 Task: Change the search engine used in the address bar to Bing.
Action: Mouse moved to (1352, 50)
Screenshot: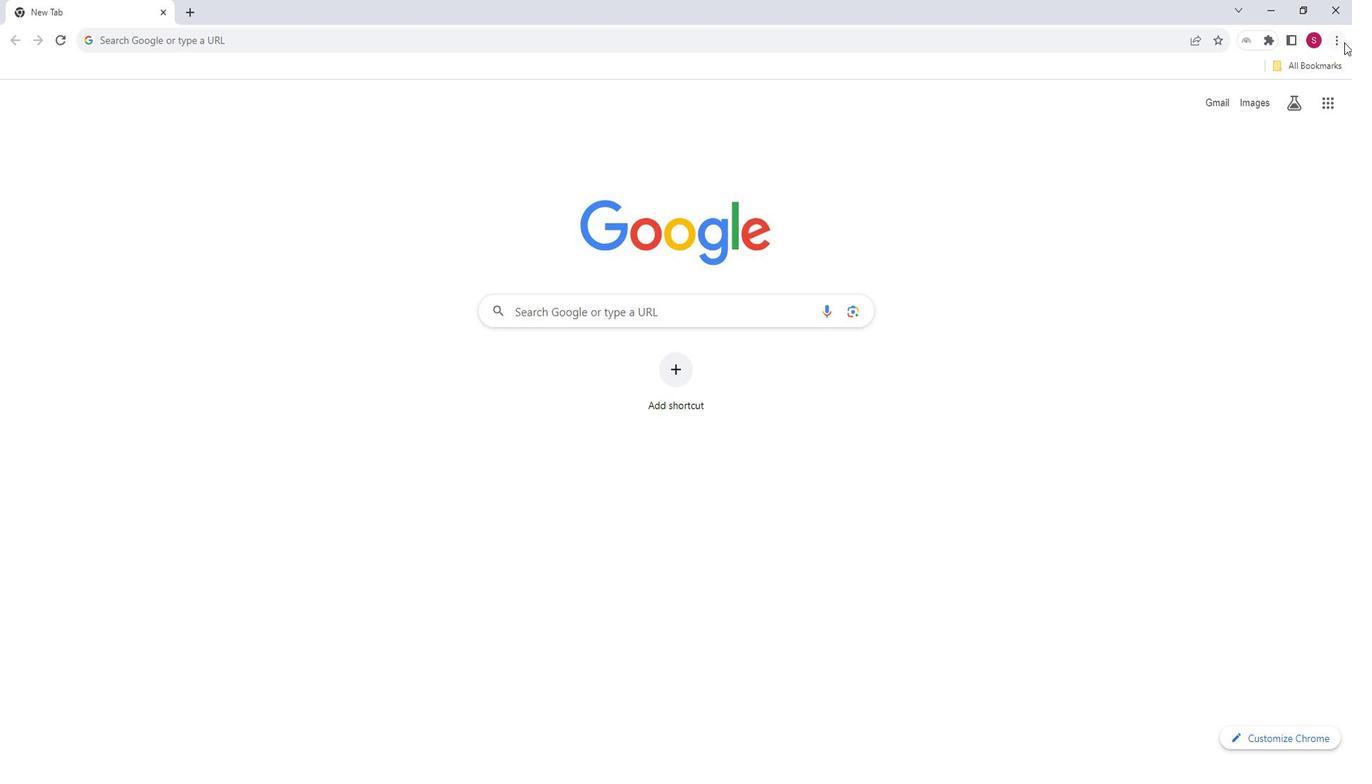 
Action: Mouse pressed left at (1352, 50)
Screenshot: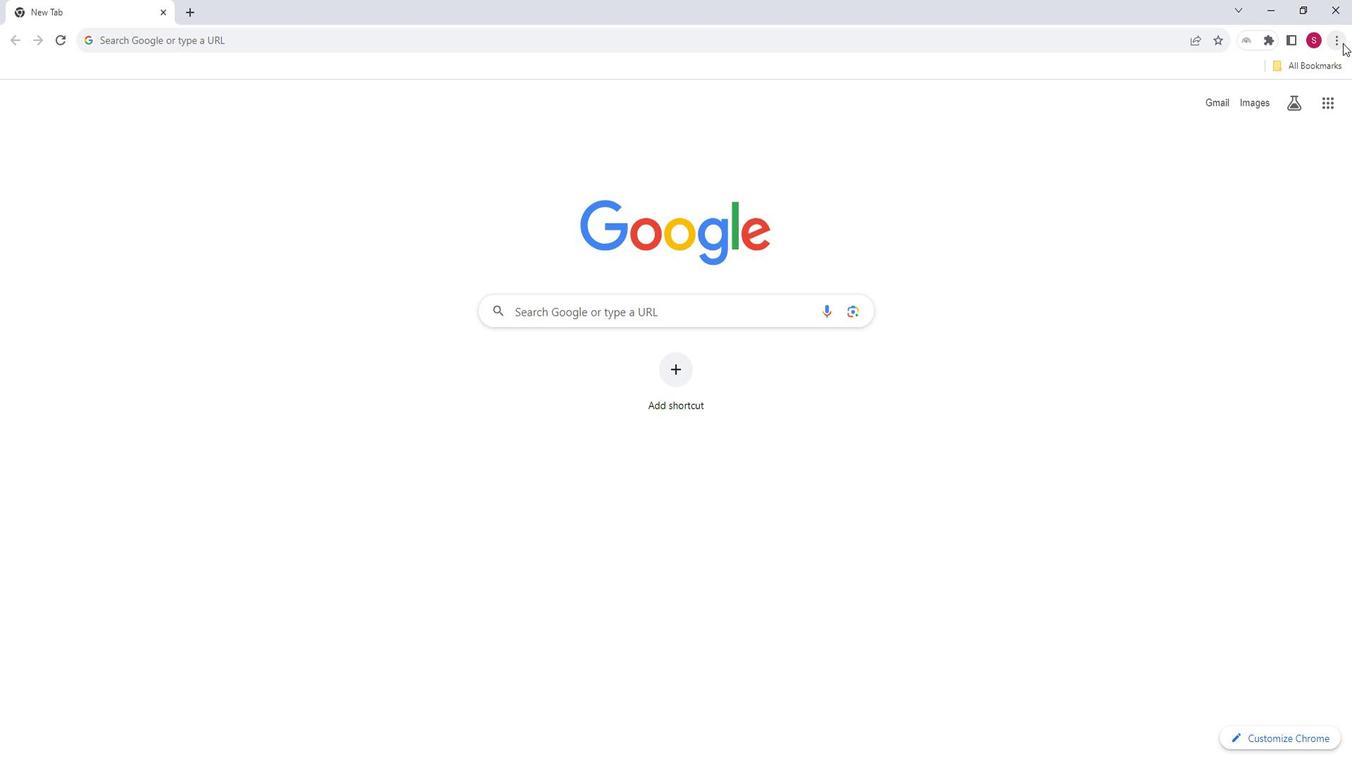 
Action: Mouse moved to (1183, 301)
Screenshot: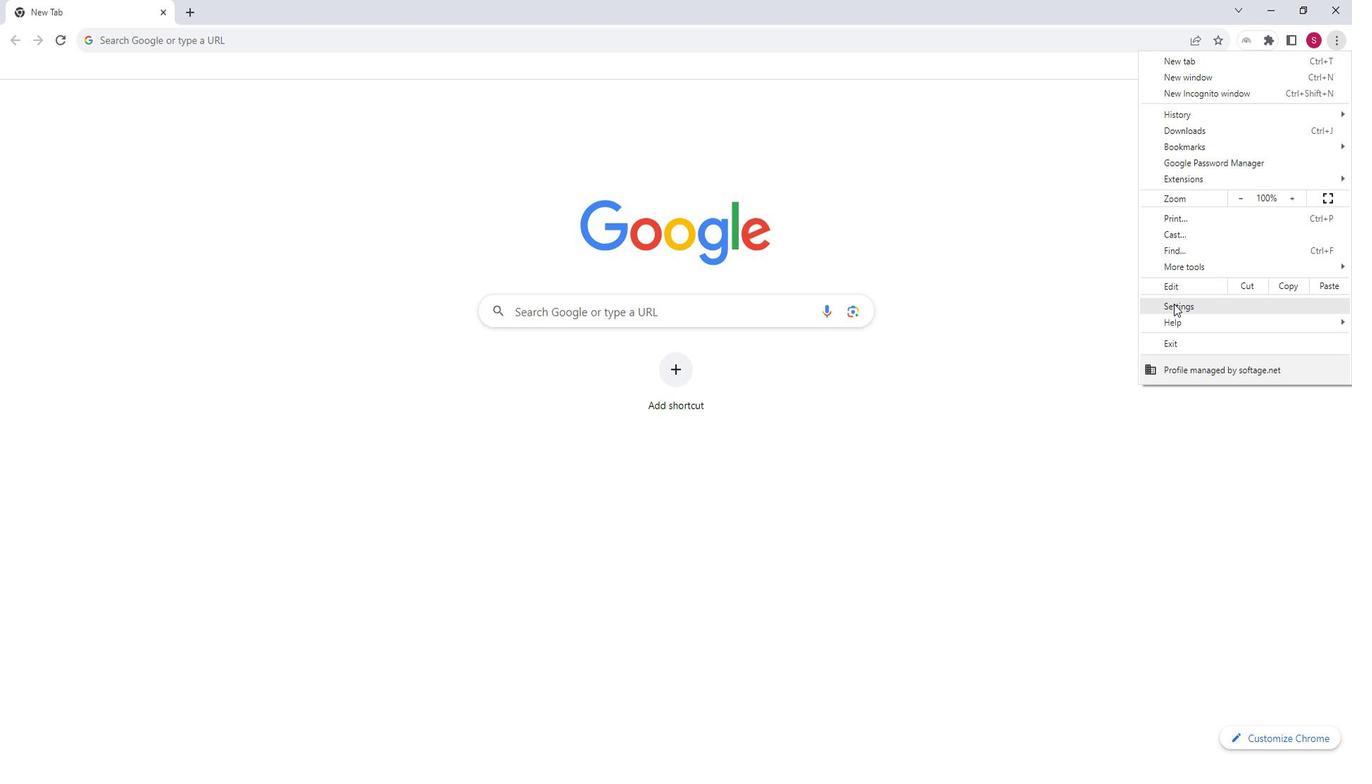 
Action: Mouse pressed left at (1183, 301)
Screenshot: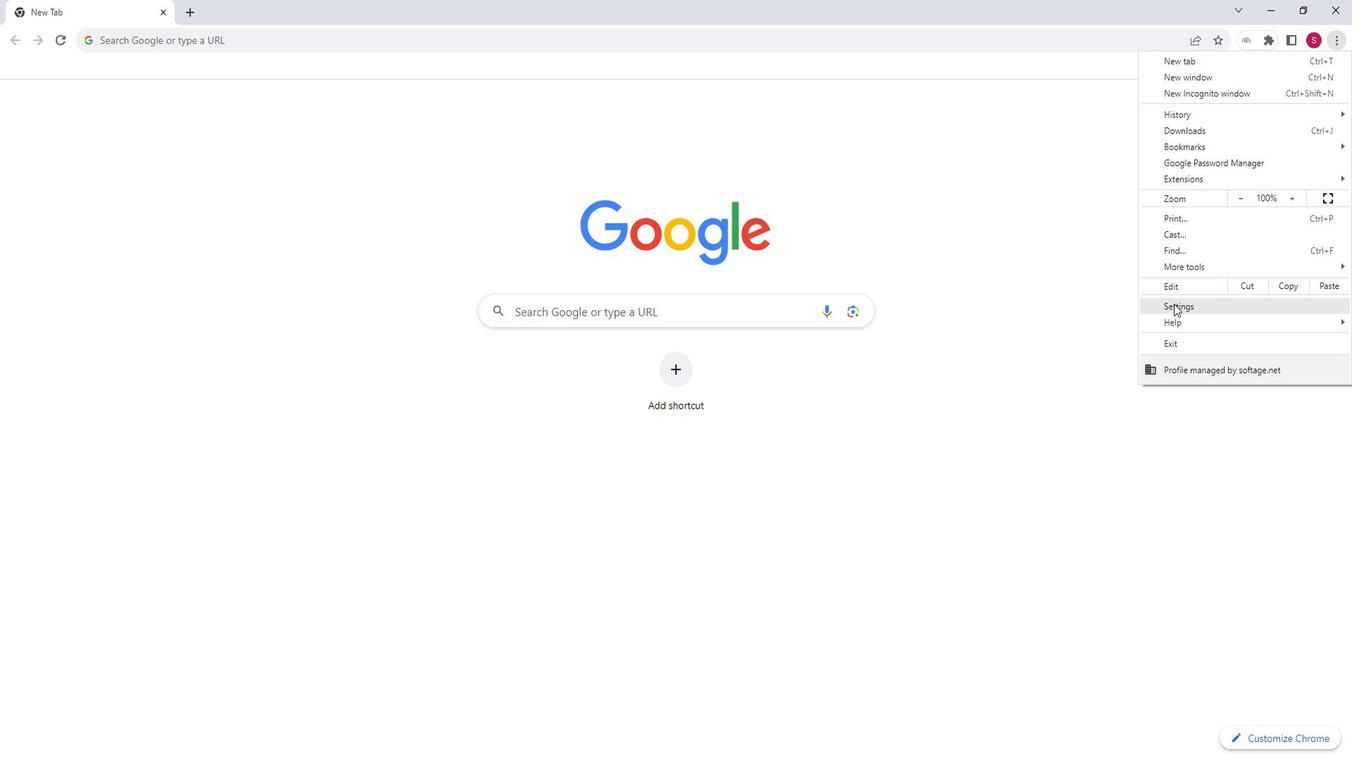 
Action: Mouse moved to (119, 260)
Screenshot: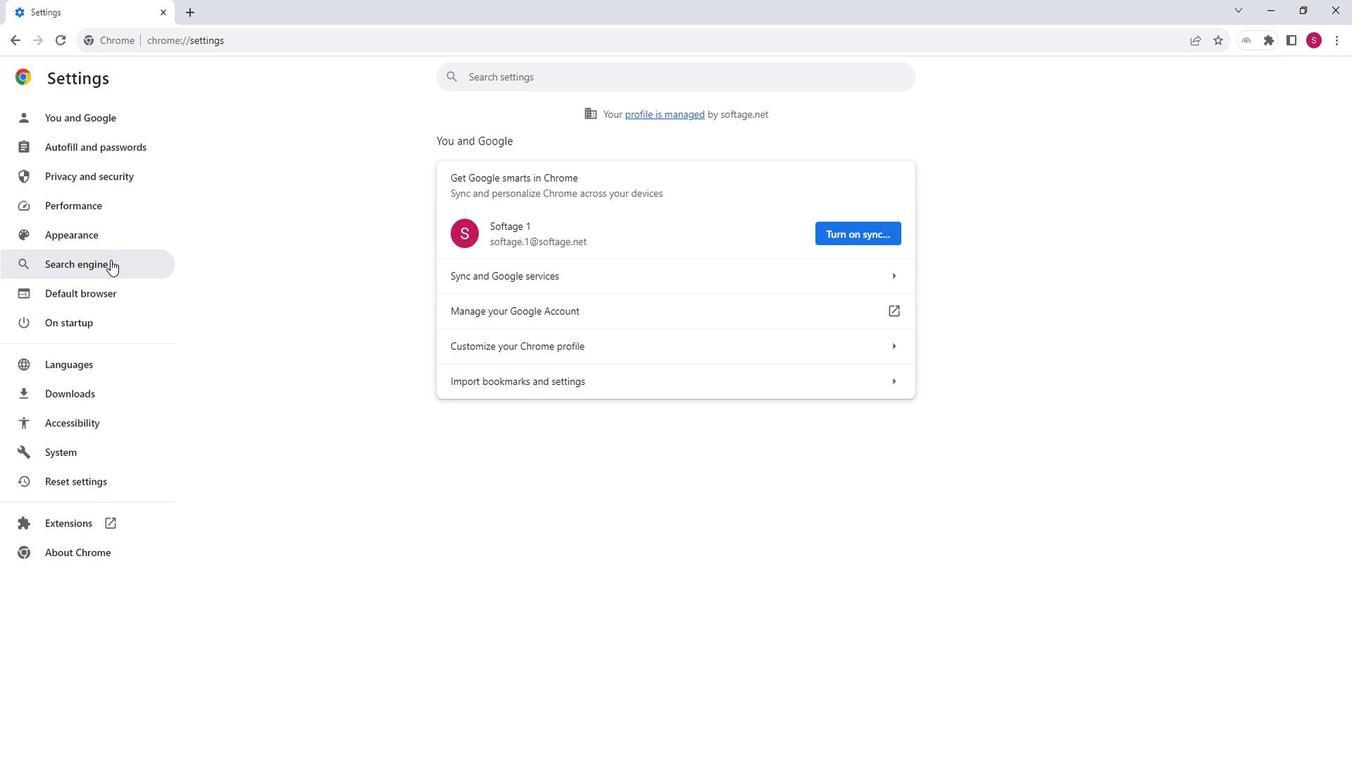 
Action: Mouse pressed left at (119, 260)
Screenshot: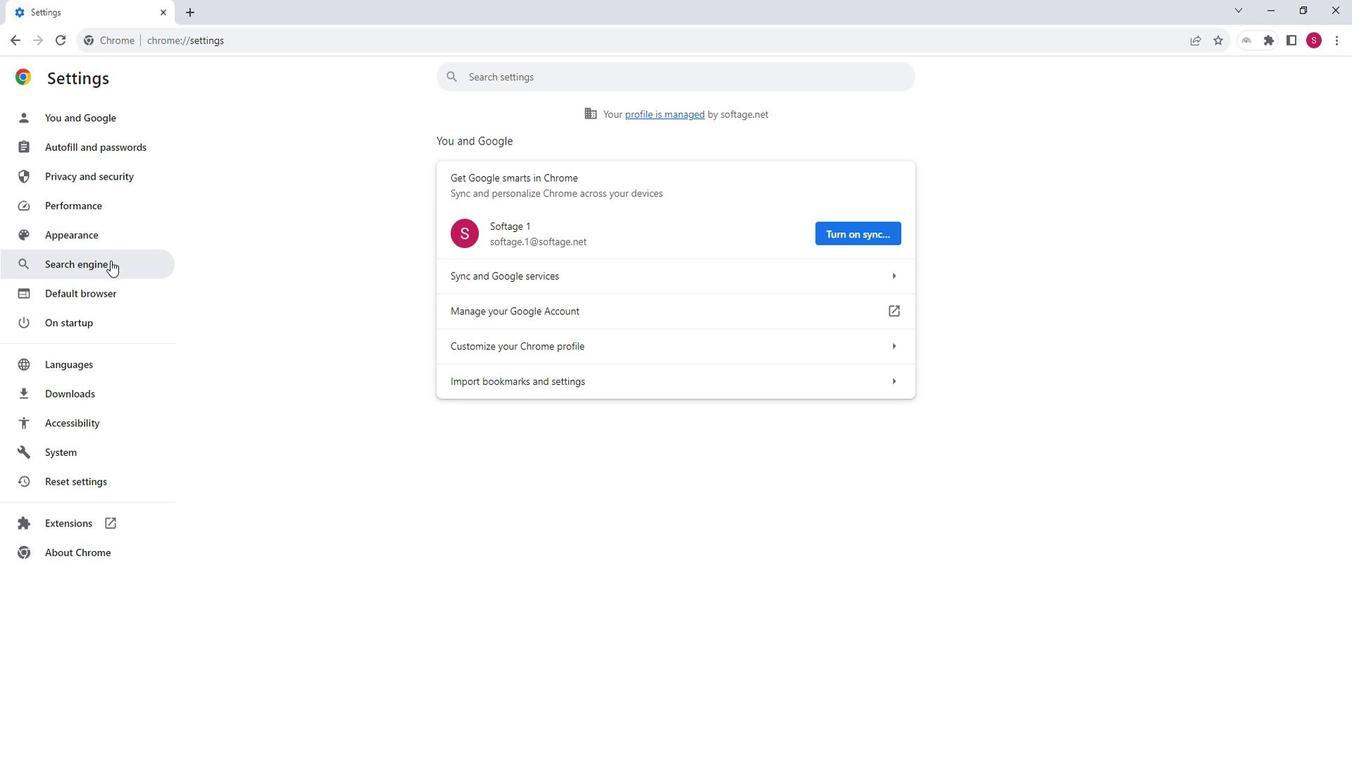
Action: Mouse moved to (903, 179)
Screenshot: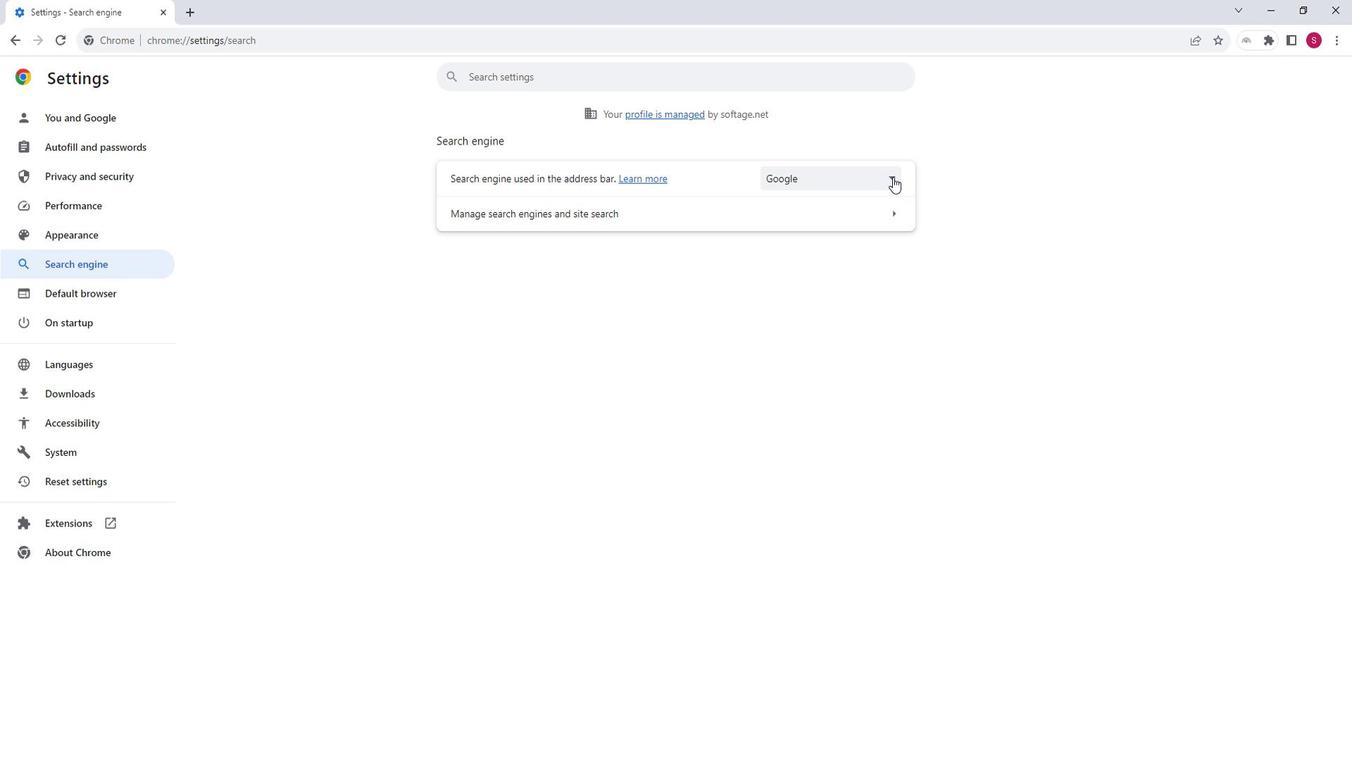 
Action: Mouse pressed left at (903, 179)
Screenshot: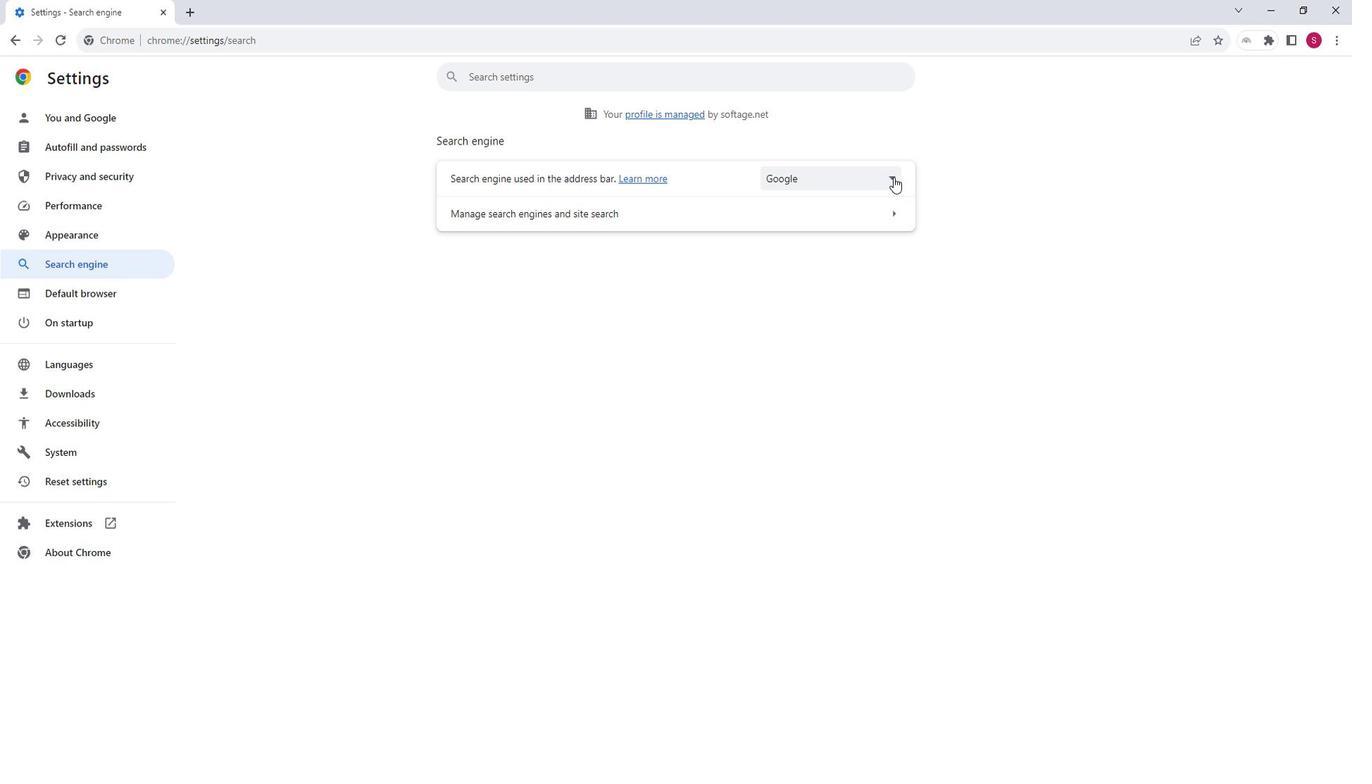 
Action: Mouse moved to (792, 212)
Screenshot: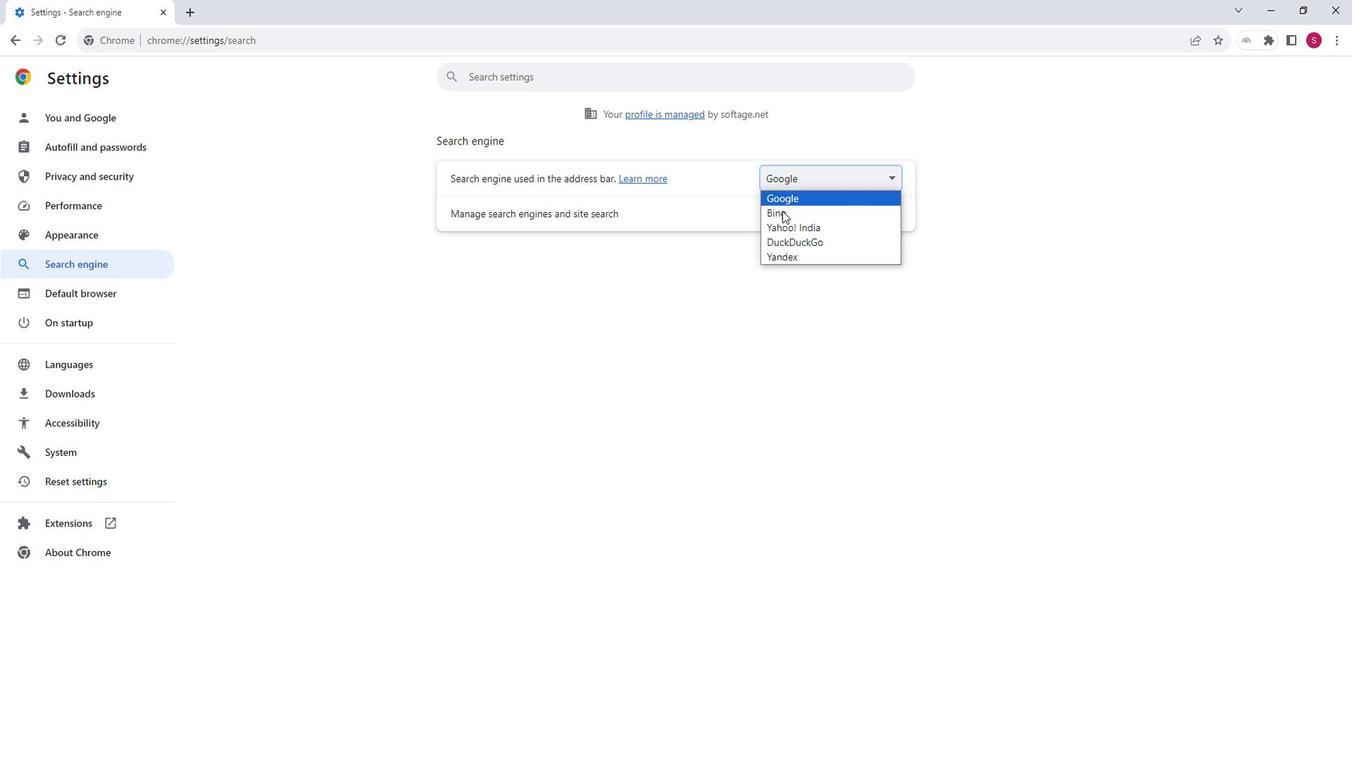
Action: Mouse pressed left at (792, 212)
Screenshot: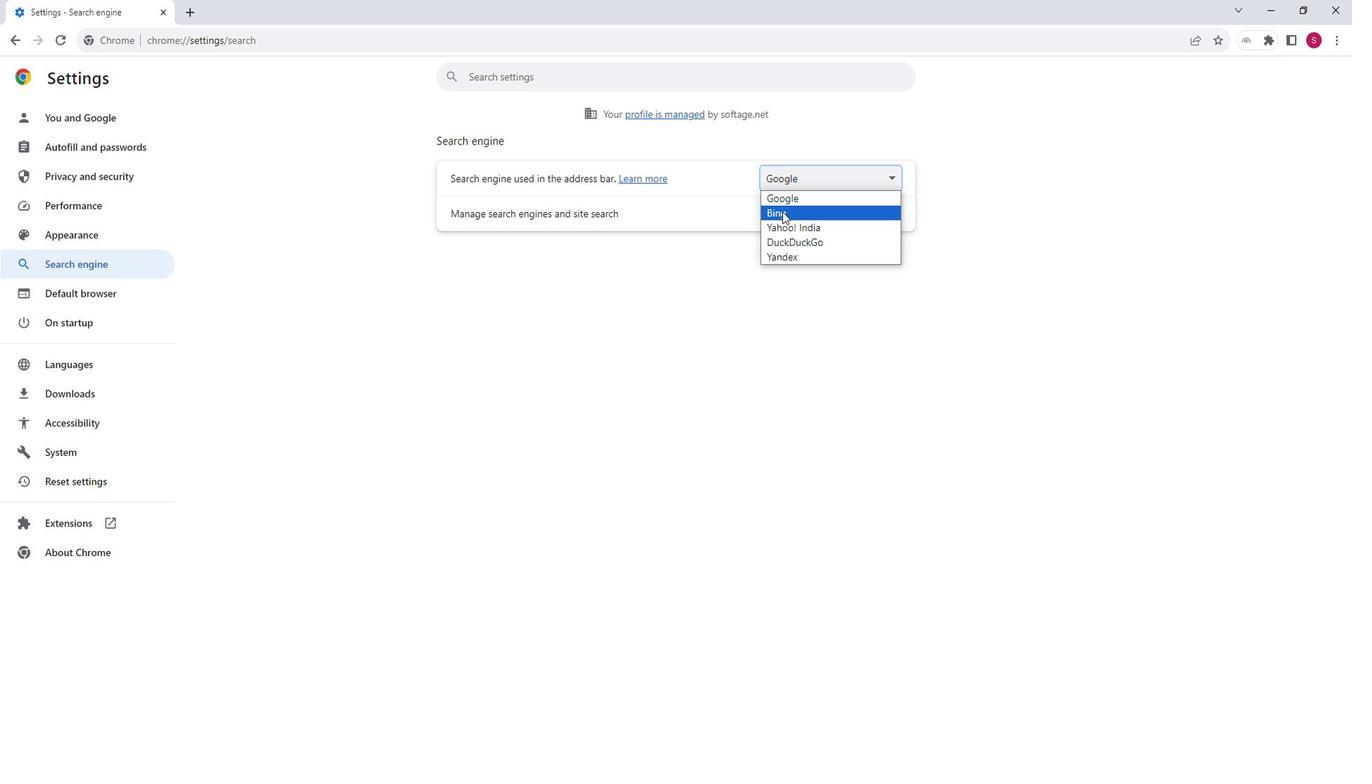 
